 Task: Add Belliwelli Crunchy Peanut Butter Dark Chocolate Snack Bar to the cart.
Action: Mouse moved to (14, 59)
Screenshot: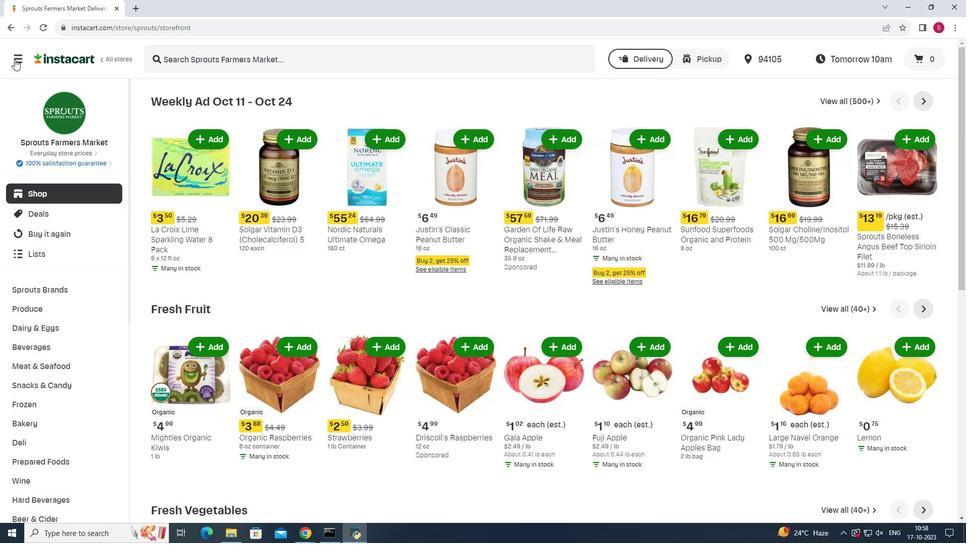 
Action: Mouse pressed left at (14, 59)
Screenshot: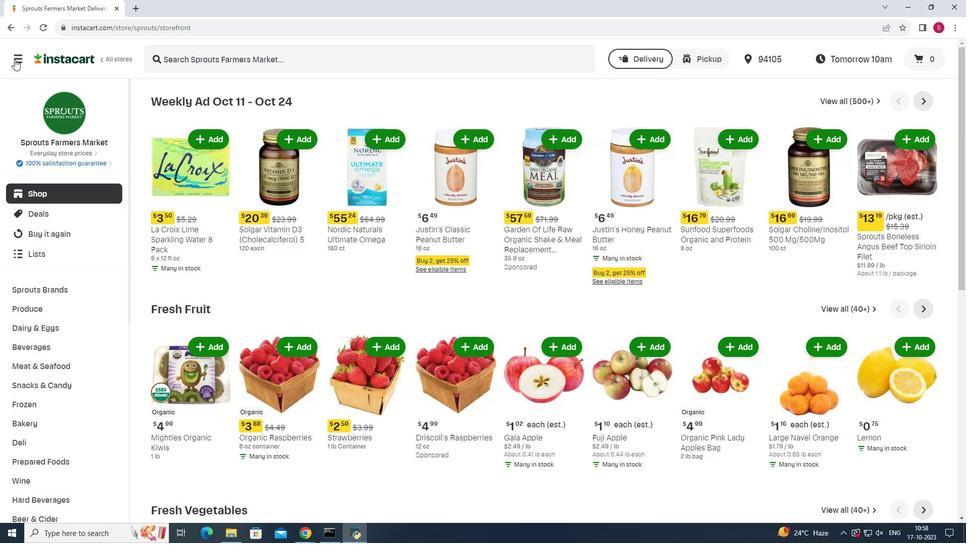 
Action: Mouse moved to (52, 266)
Screenshot: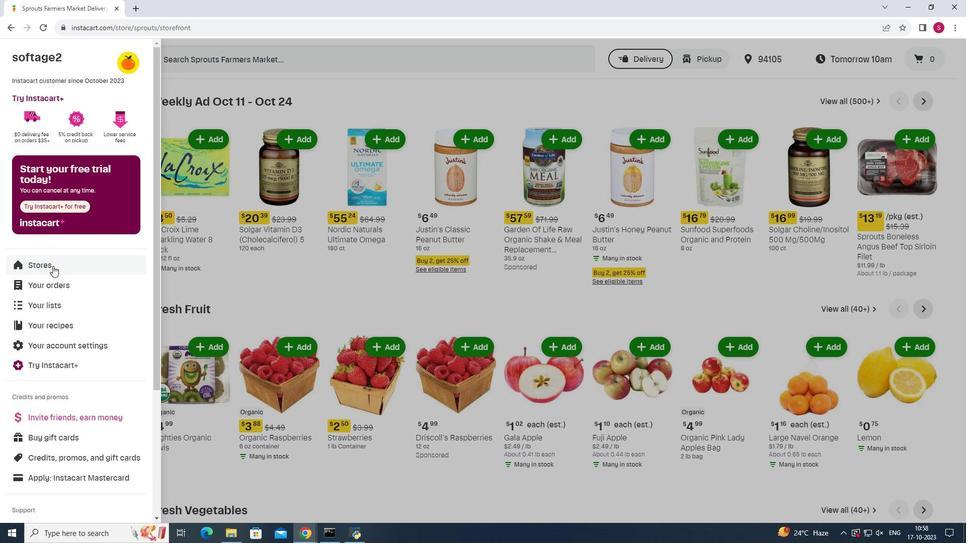
Action: Mouse pressed left at (52, 266)
Screenshot: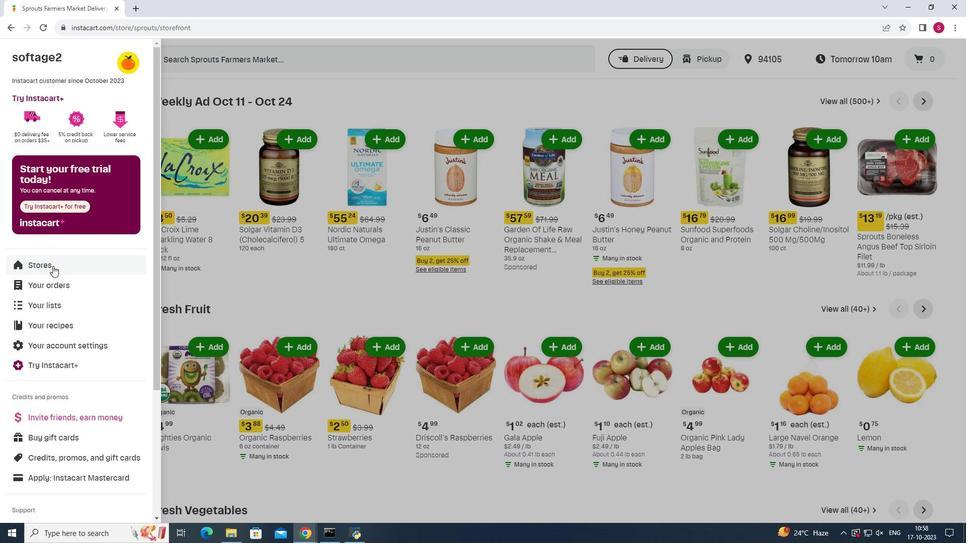 
Action: Mouse moved to (237, 90)
Screenshot: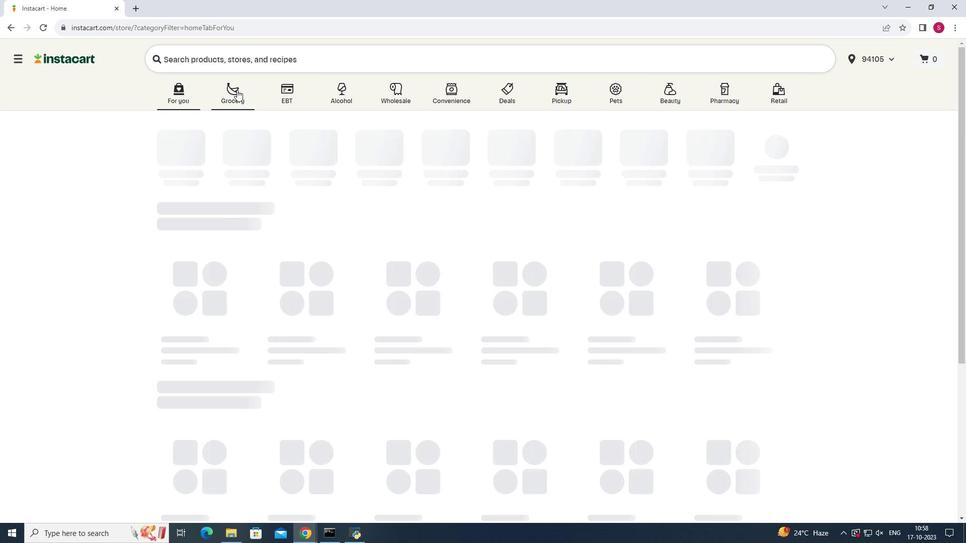 
Action: Mouse pressed left at (237, 90)
Screenshot: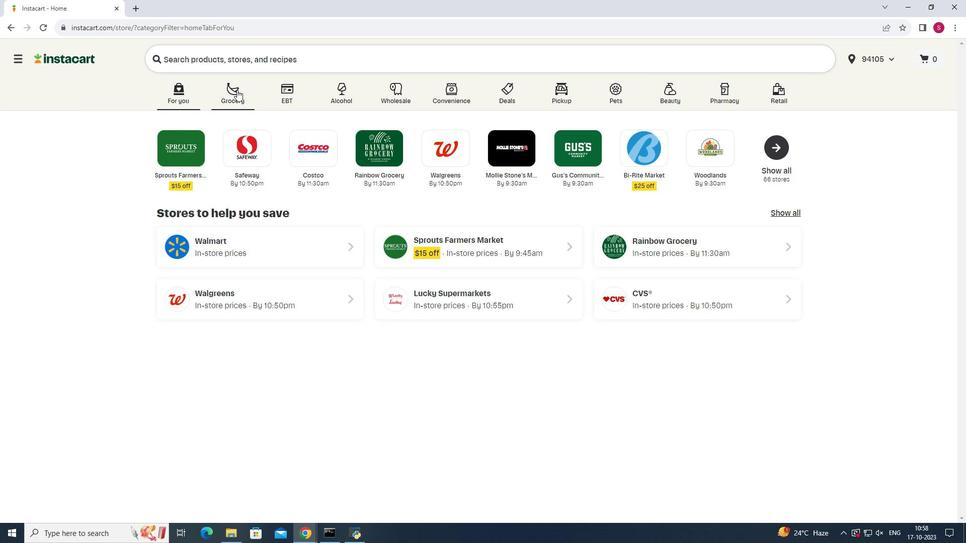
Action: Mouse moved to (683, 137)
Screenshot: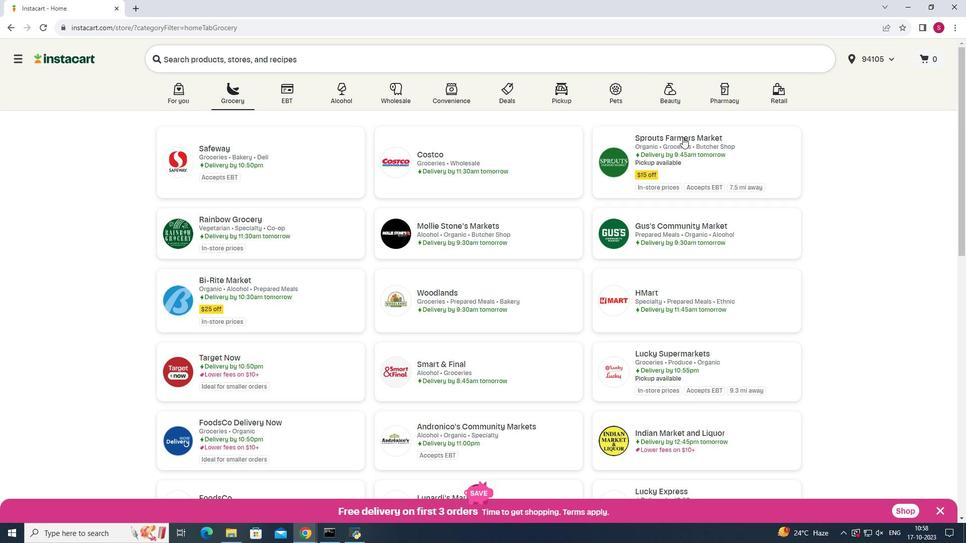 
Action: Mouse pressed left at (683, 137)
Screenshot: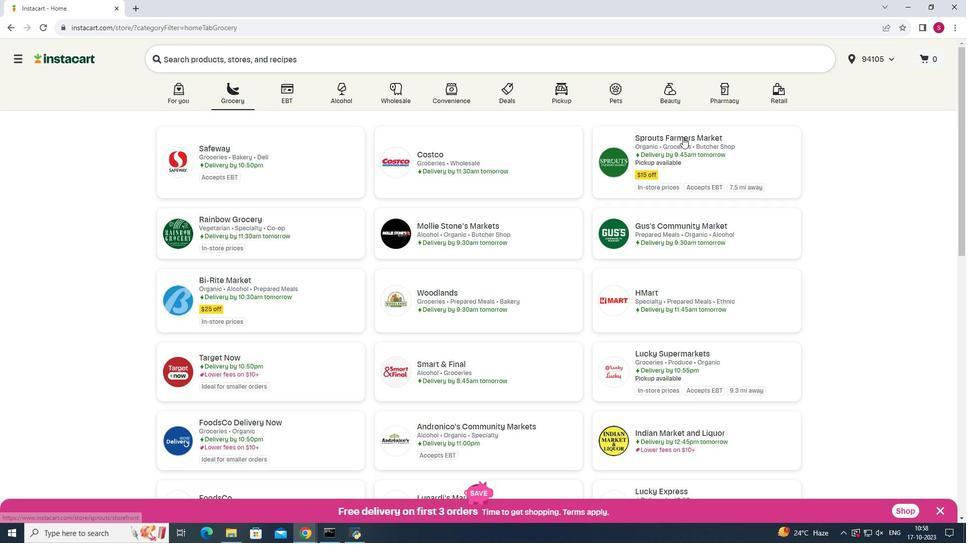 
Action: Mouse moved to (54, 385)
Screenshot: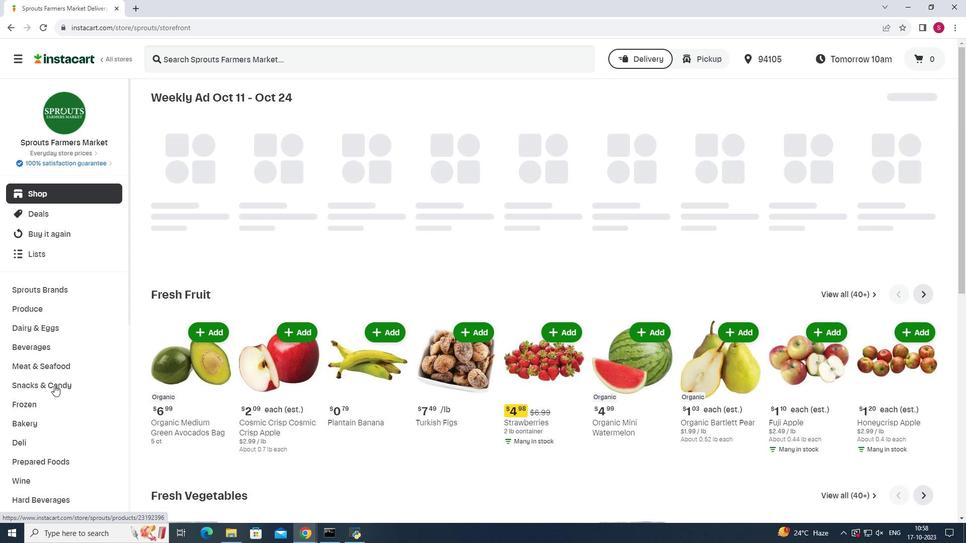 
Action: Mouse pressed left at (54, 385)
Screenshot: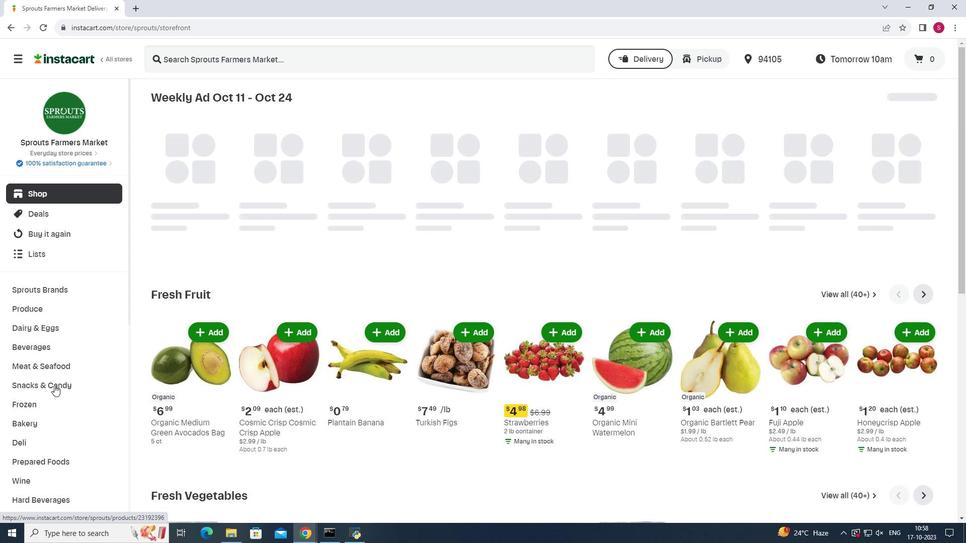 
Action: Mouse moved to (299, 123)
Screenshot: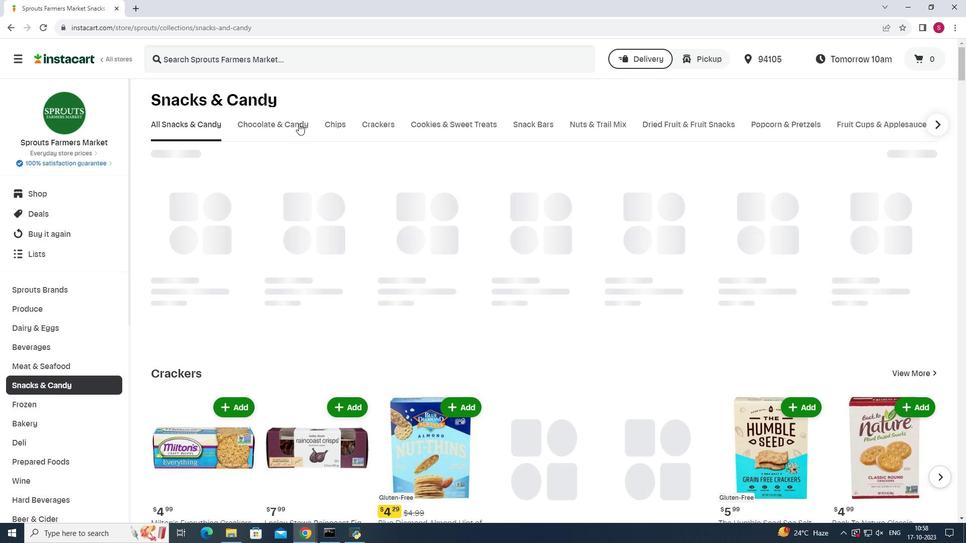 
Action: Mouse pressed left at (299, 123)
Screenshot: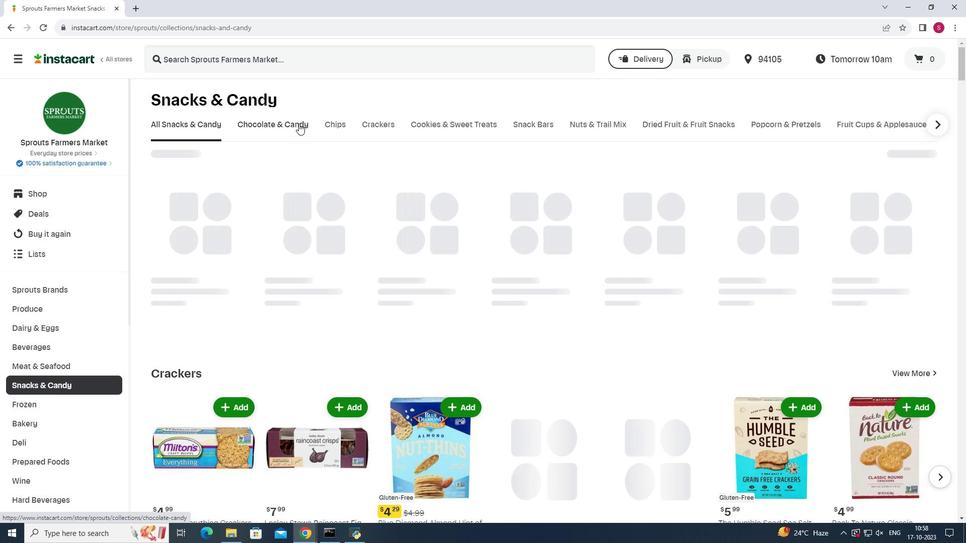 
Action: Mouse moved to (261, 163)
Screenshot: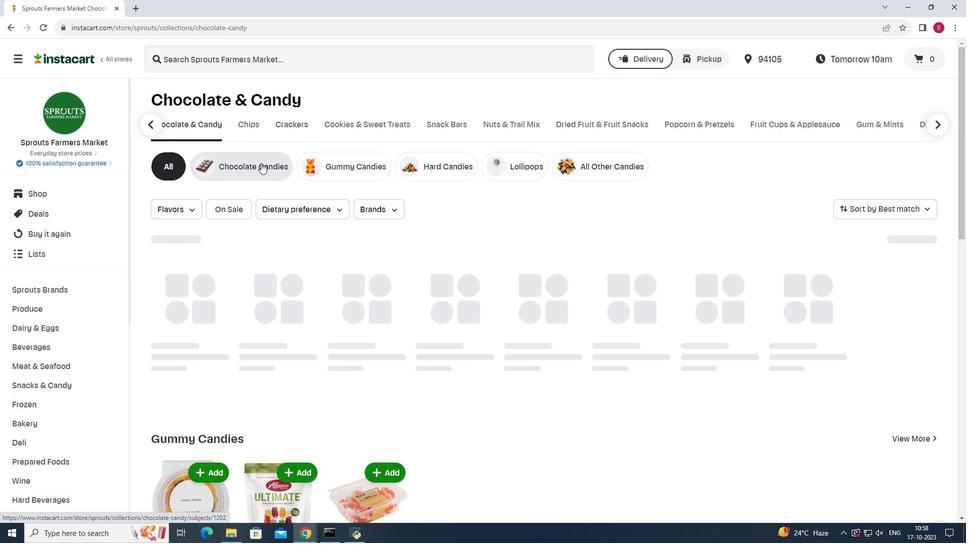 
Action: Mouse pressed left at (261, 163)
Screenshot: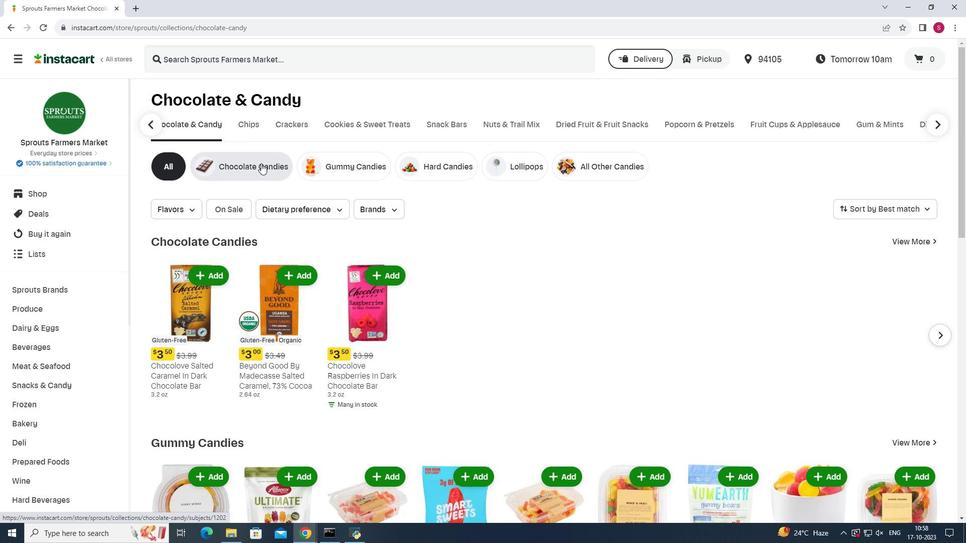
Action: Mouse moved to (346, 52)
Screenshot: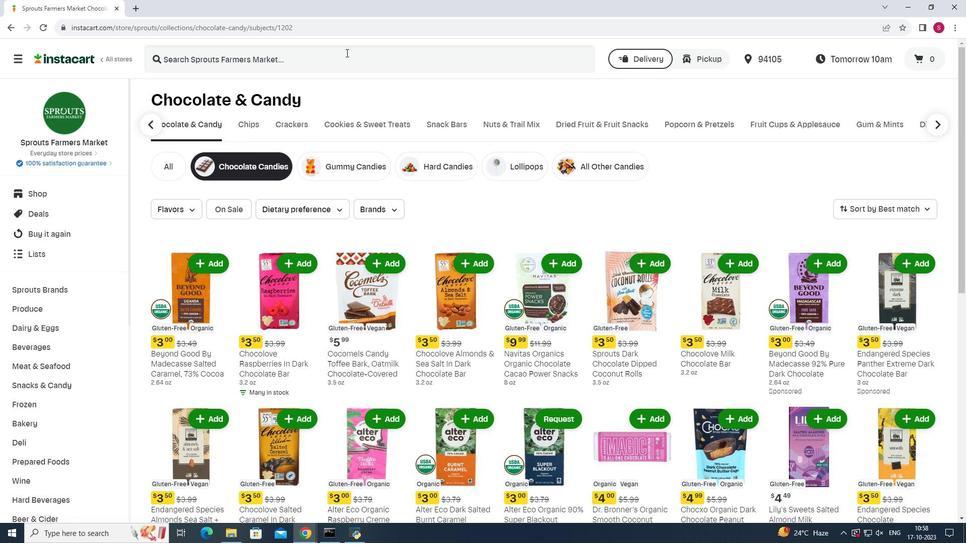 
Action: Mouse pressed left at (346, 52)
Screenshot: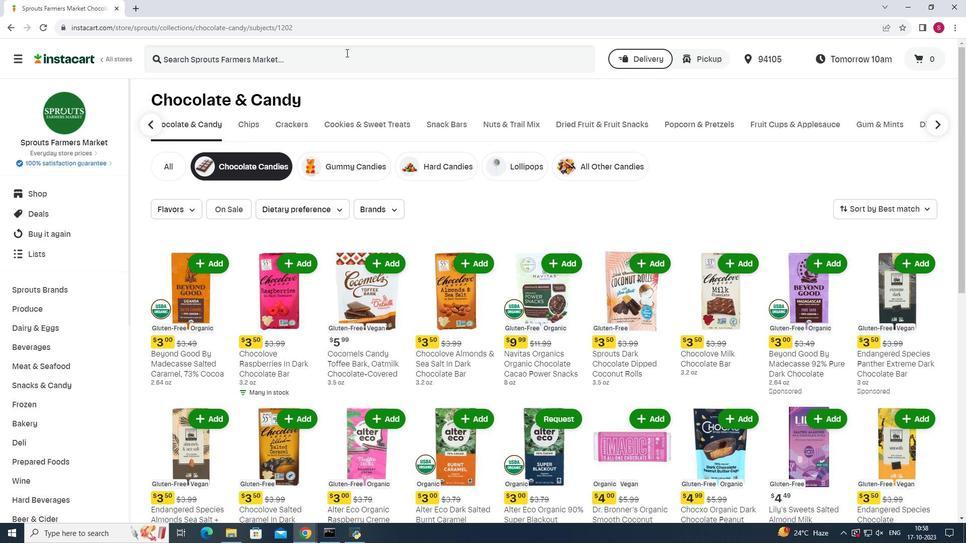 
Action: Mouse moved to (345, 55)
Screenshot: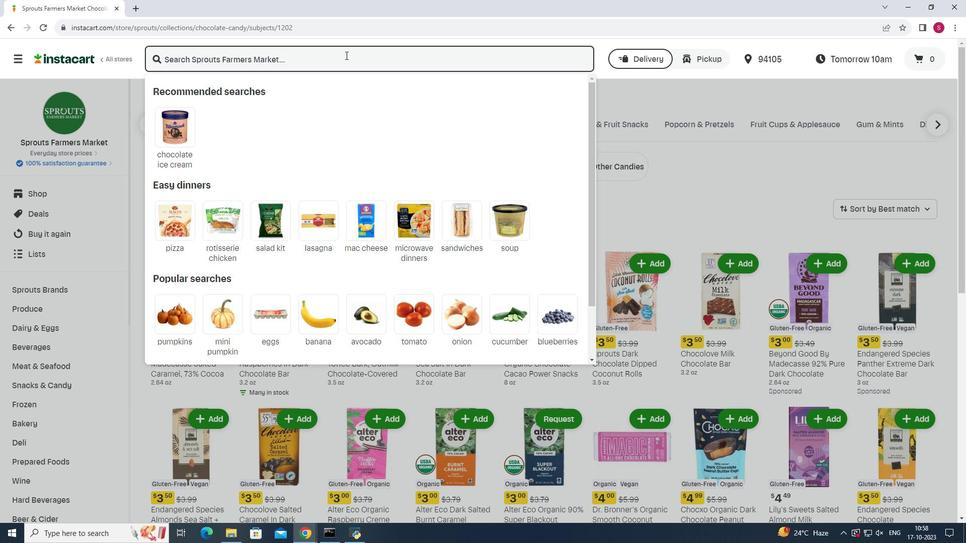 
Action: Key pressed <Key.shift>Belliwelli<Key.space><Key.shift>Crunchy<Key.space><Key.shift><Key.shift><Key.shift>Peanut<Key.space><Key.shift>Butter<Key.space><Key.shift>Dark<Key.space><Key.shift>Chocolate<Key.space><Key.shift>Snack<Key.space><Key.shift><Key.shift>Bar<Key.enter>
Screenshot: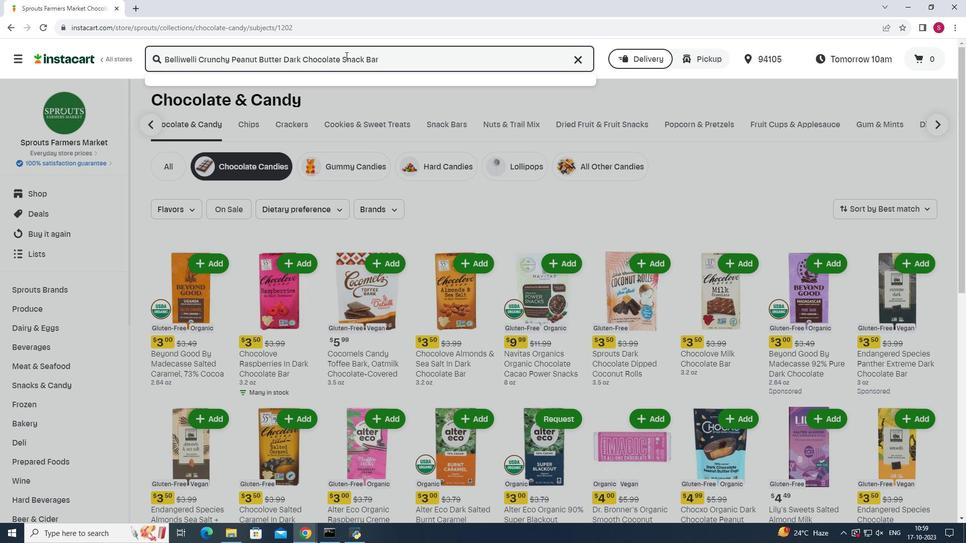 
Action: Mouse moved to (890, 162)
Screenshot: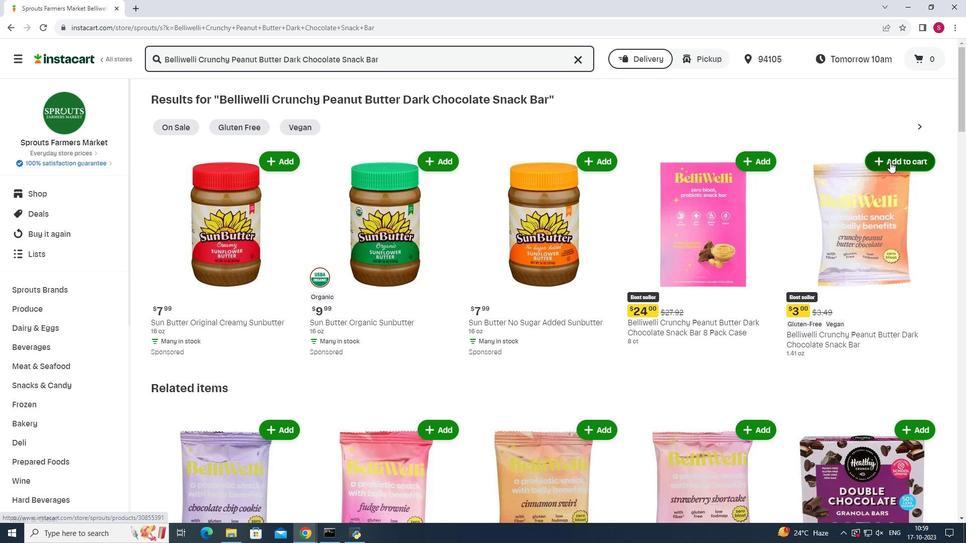 
Action: Mouse pressed left at (890, 162)
Screenshot: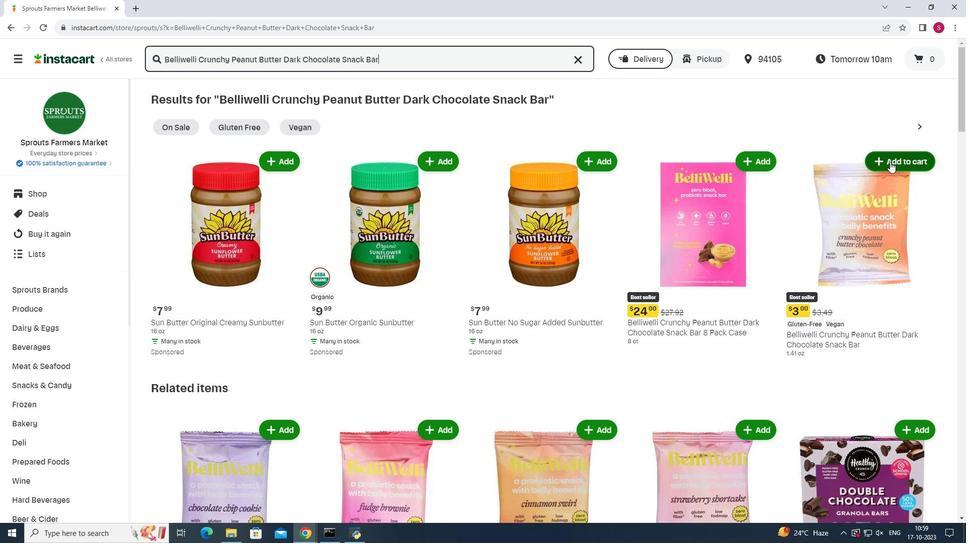 
Action: Mouse moved to (743, 144)
Screenshot: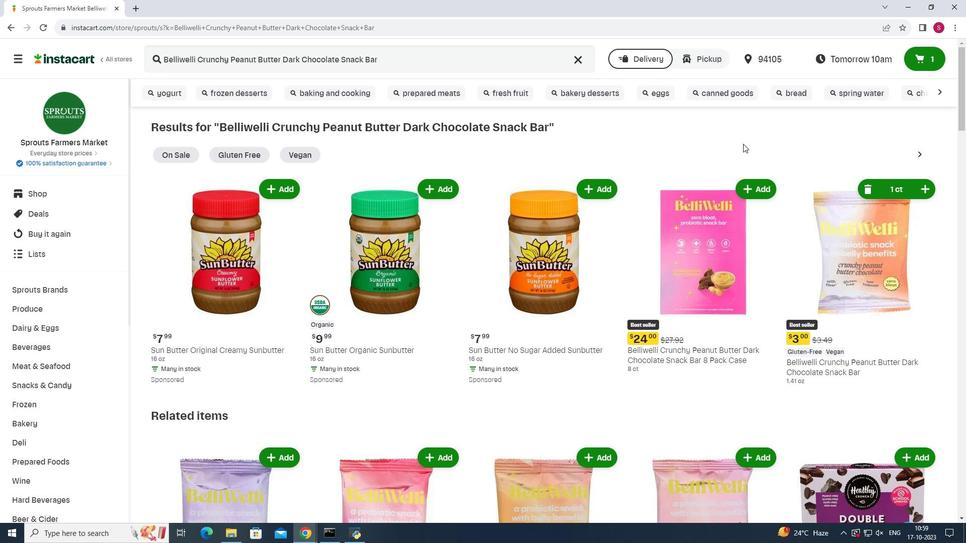 
